 Task: Apply the red colour to the text.
Action: Mouse moved to (44, 200)
Screenshot: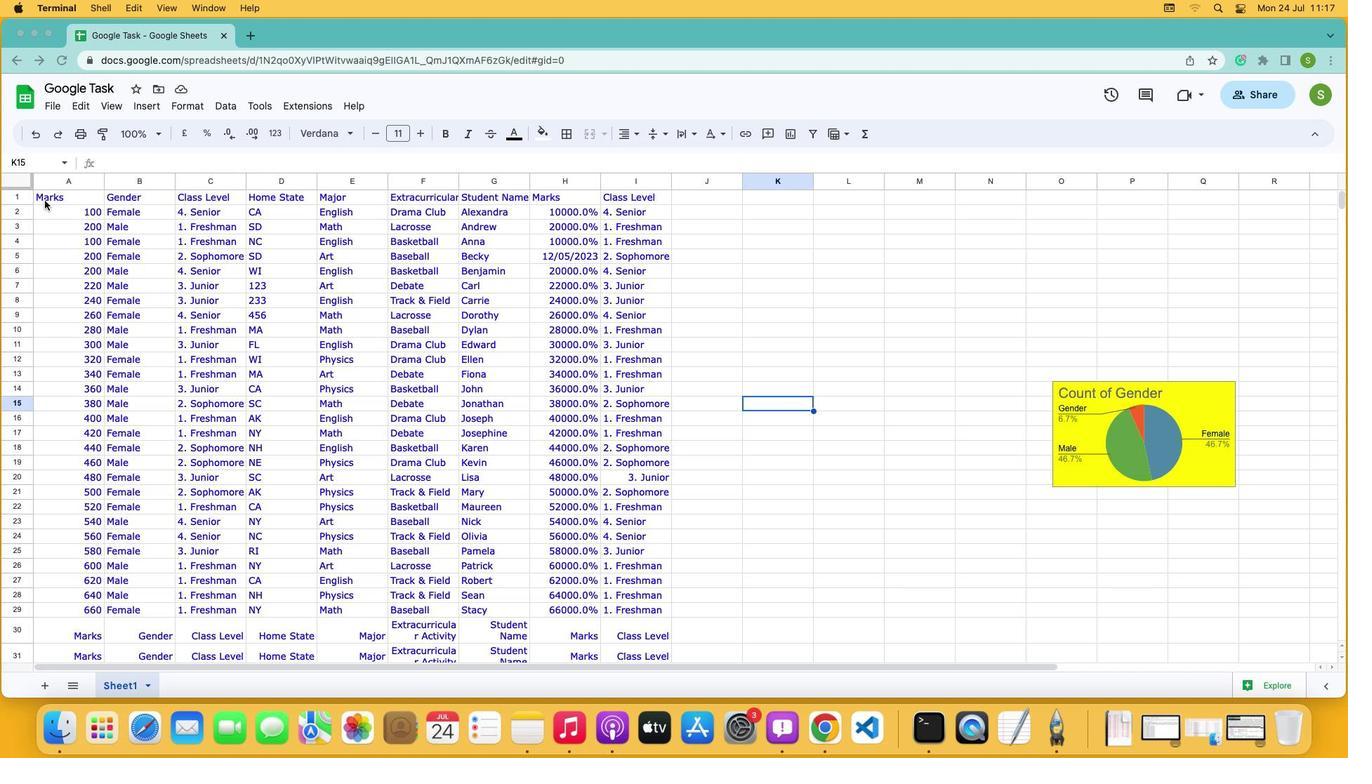 
Action: Mouse pressed left at (44, 200)
Screenshot: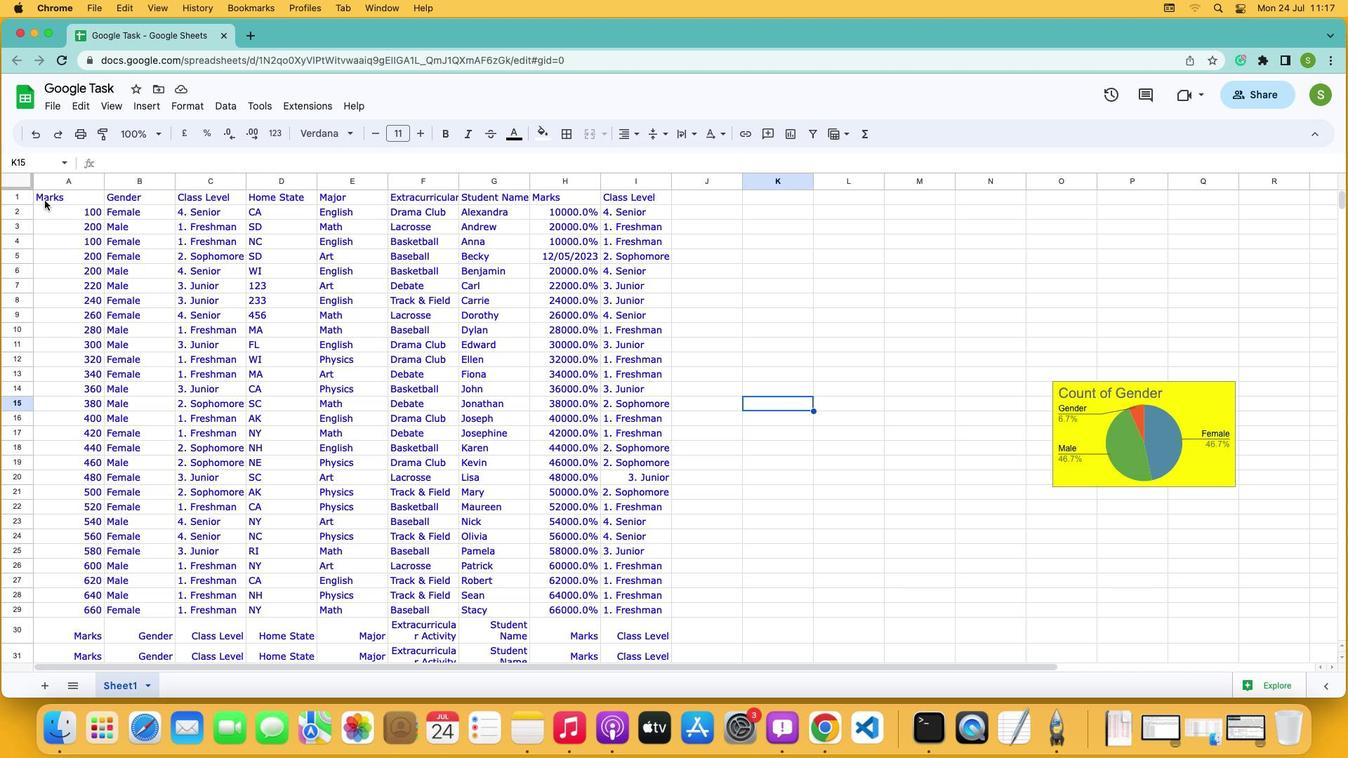 
Action: Mouse moved to (44, 193)
Screenshot: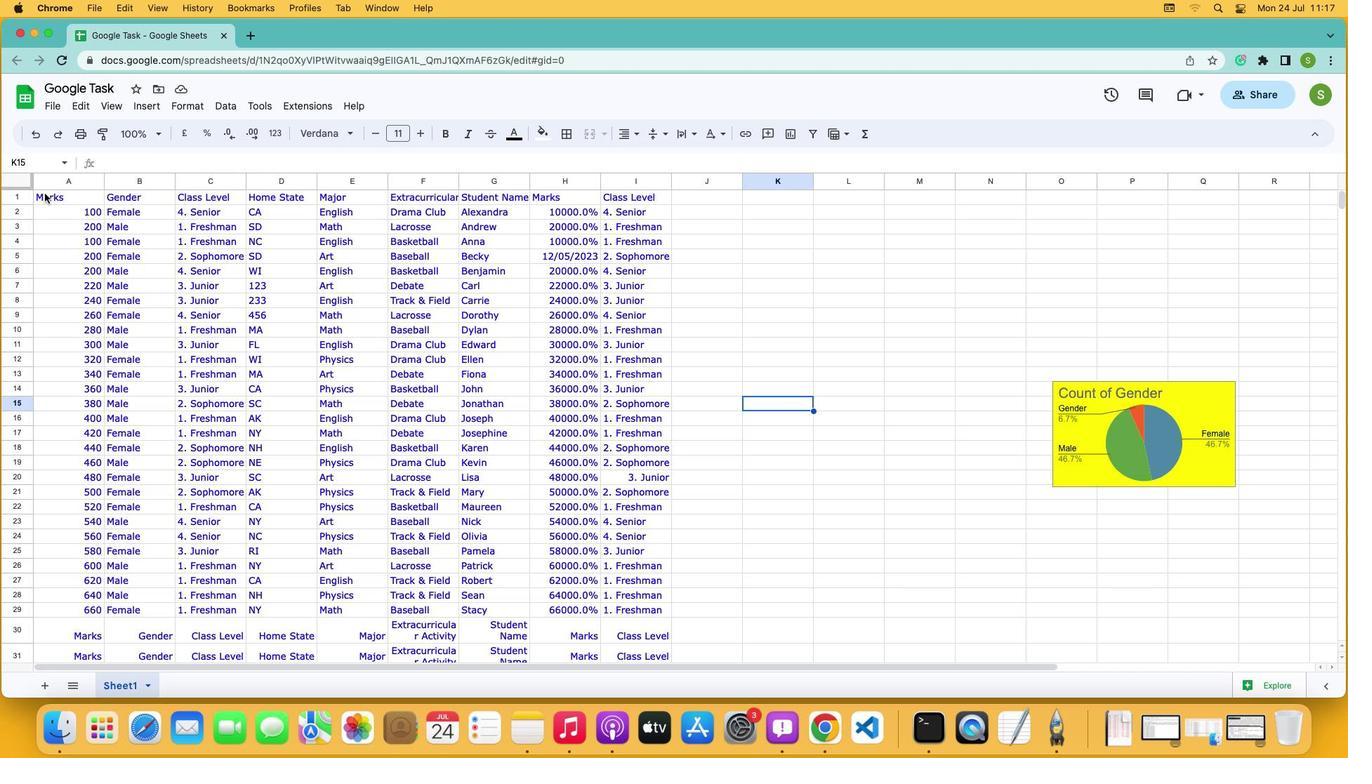 
Action: Mouse pressed left at (44, 193)
Screenshot: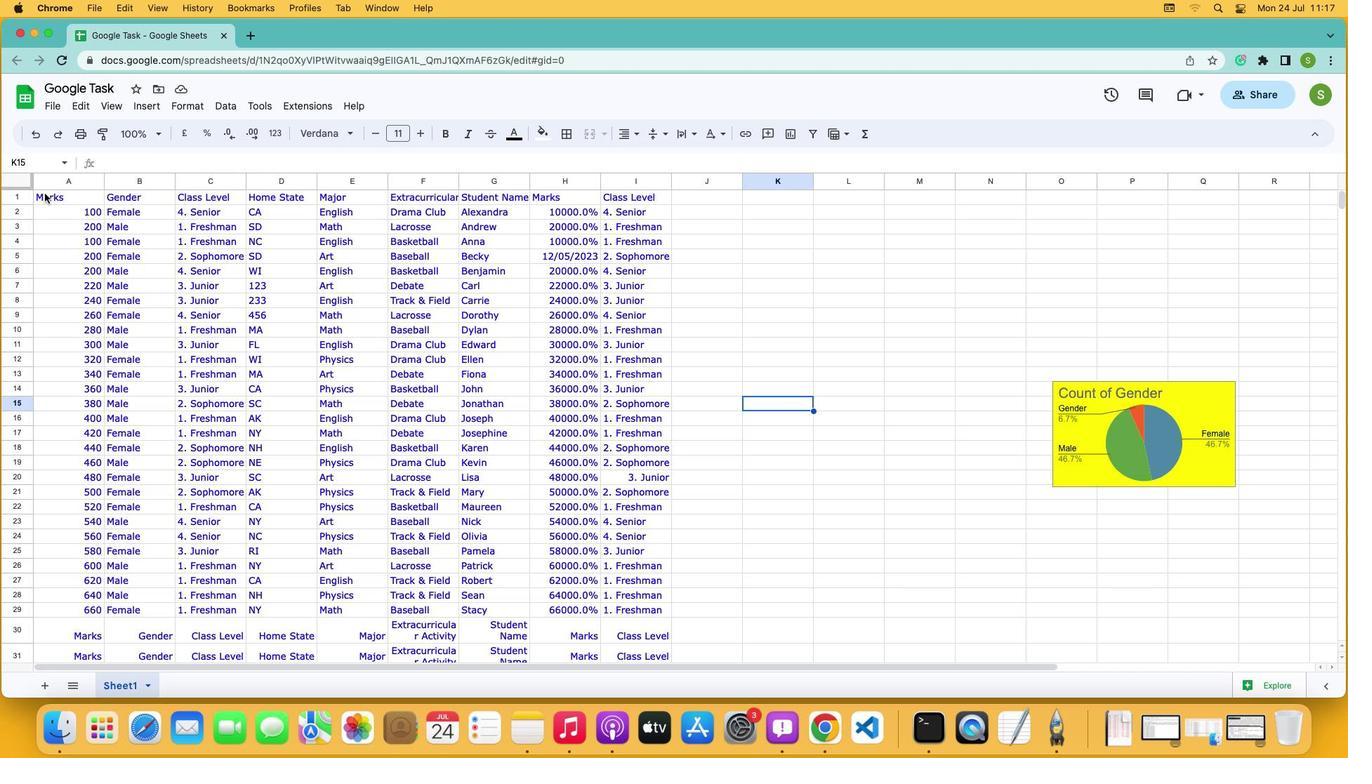 
Action: Mouse moved to (542, 136)
Screenshot: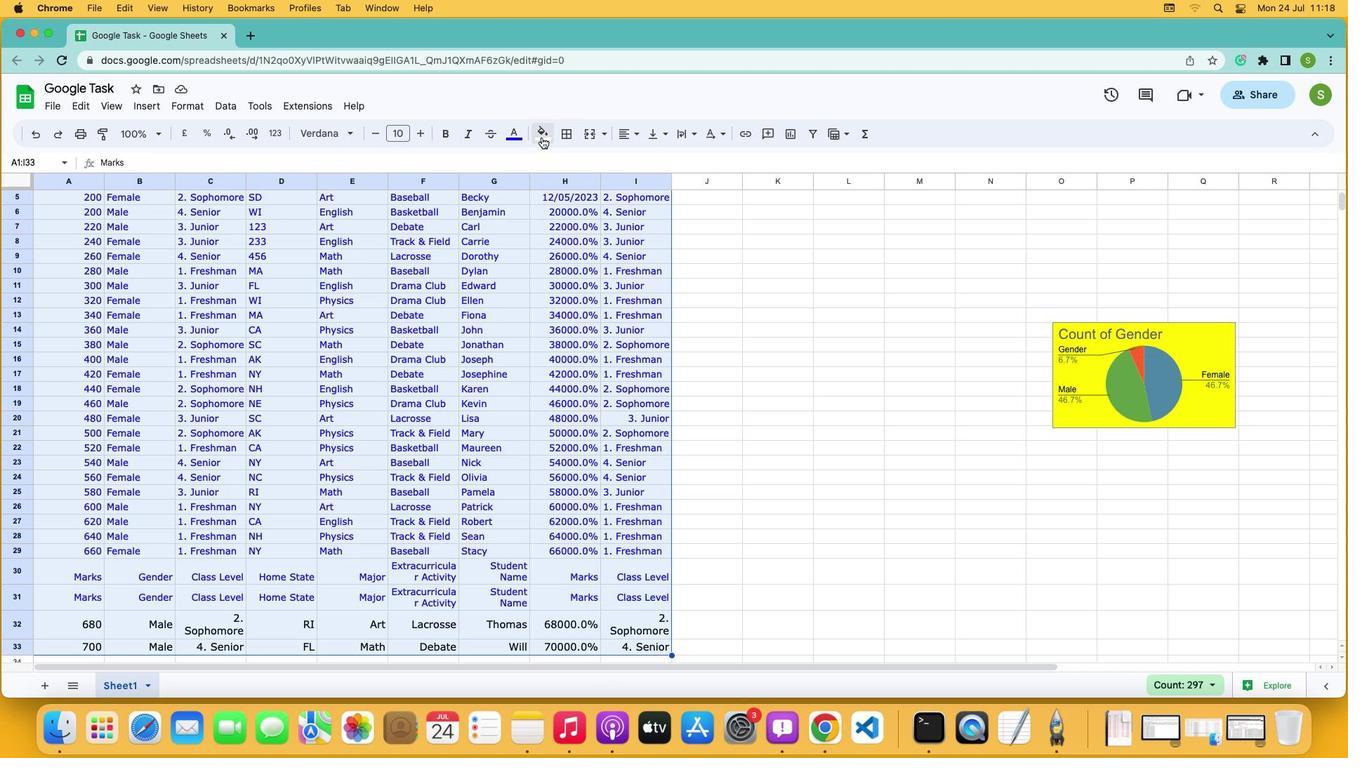 
Action: Mouse pressed left at (542, 136)
Screenshot: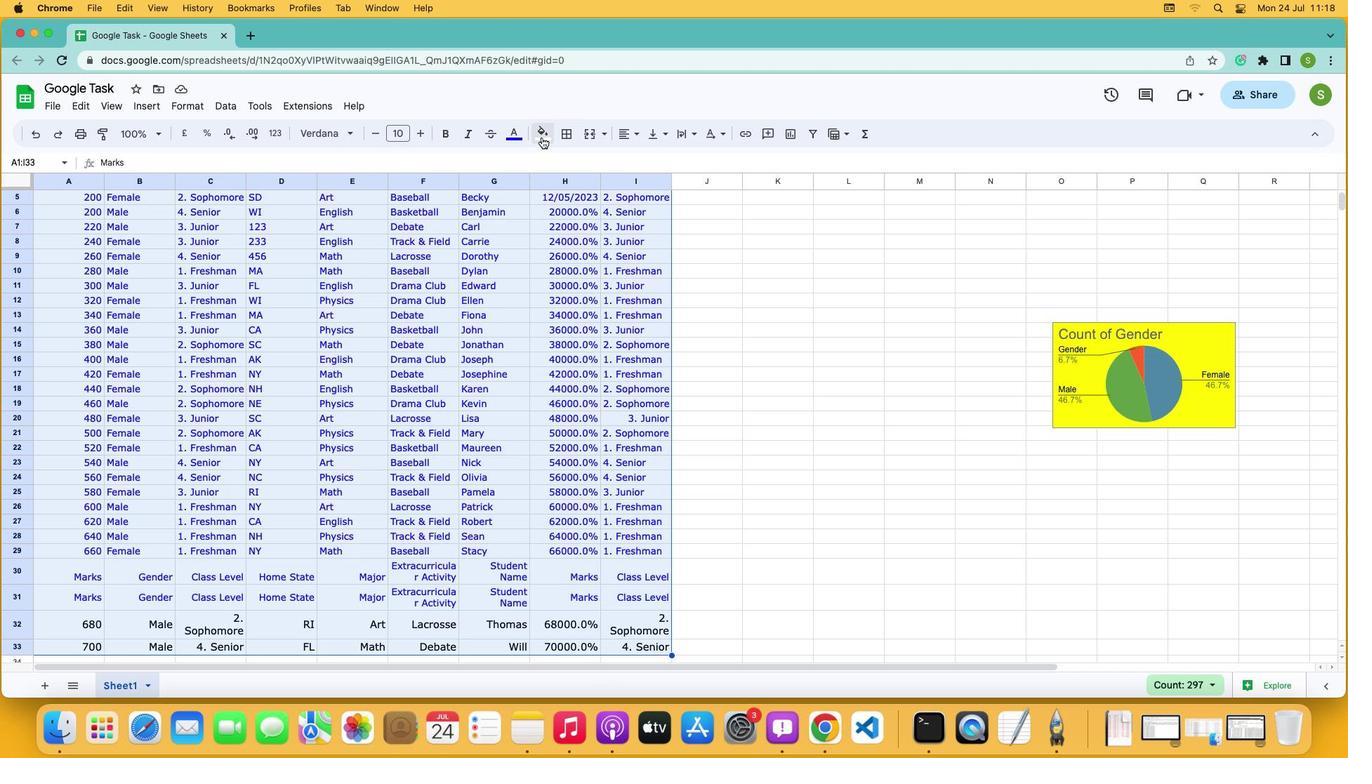 
Action: Mouse moved to (561, 202)
Screenshot: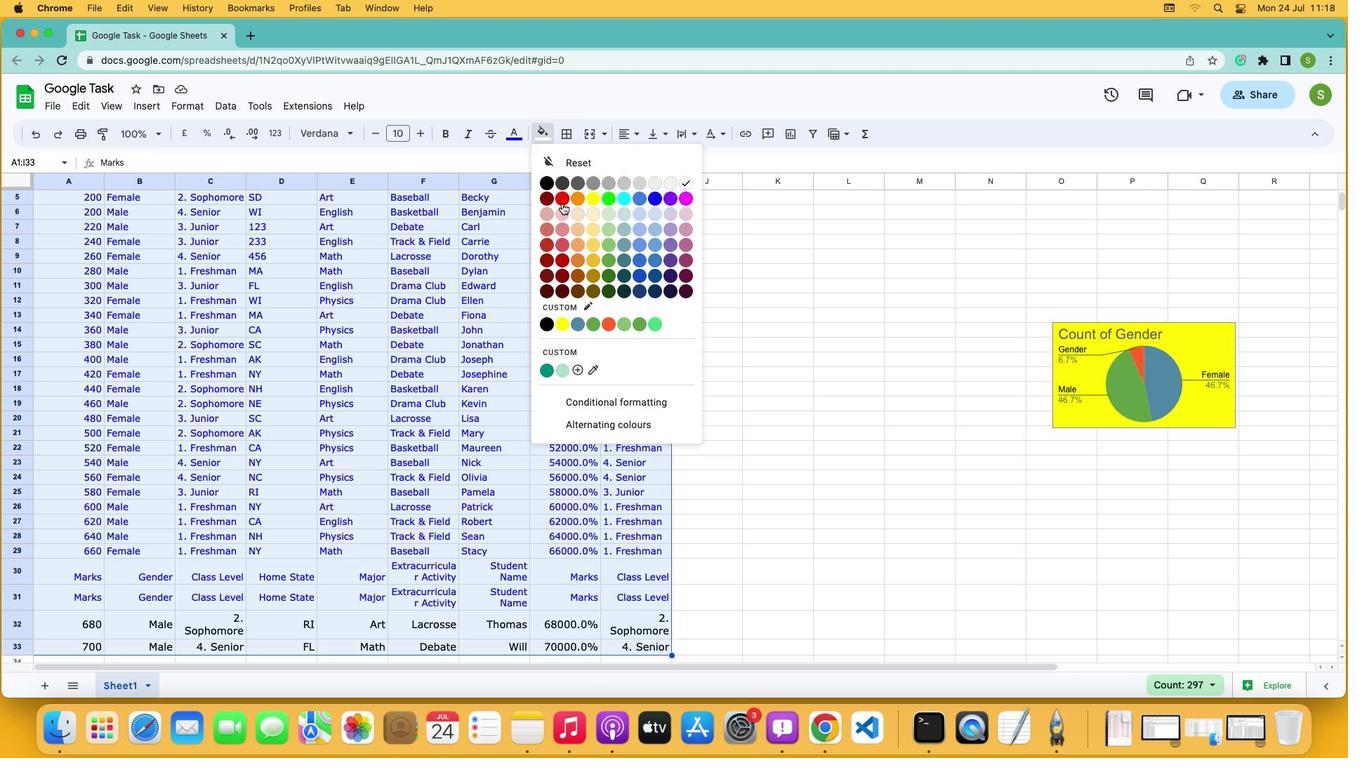 
Action: Mouse pressed left at (561, 202)
Screenshot: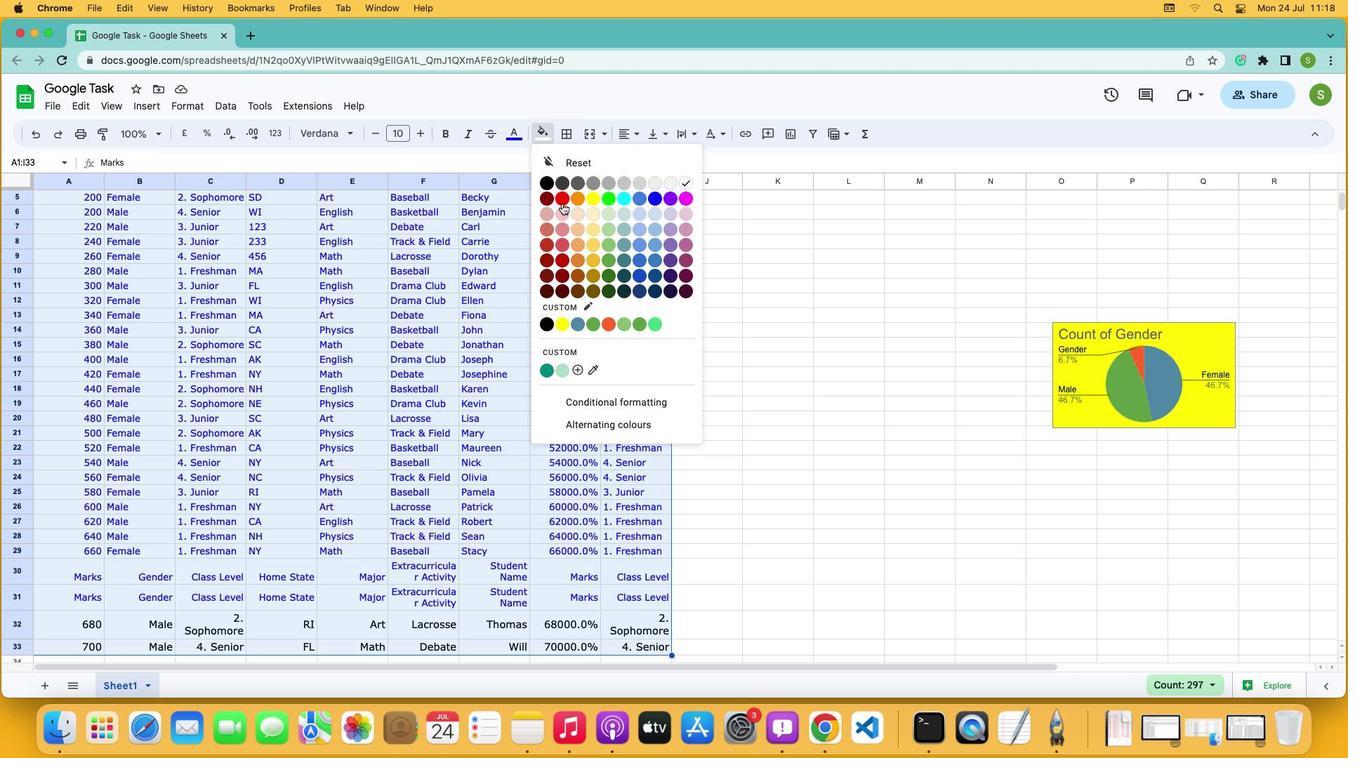 
Action: Mouse moved to (544, 226)
Screenshot: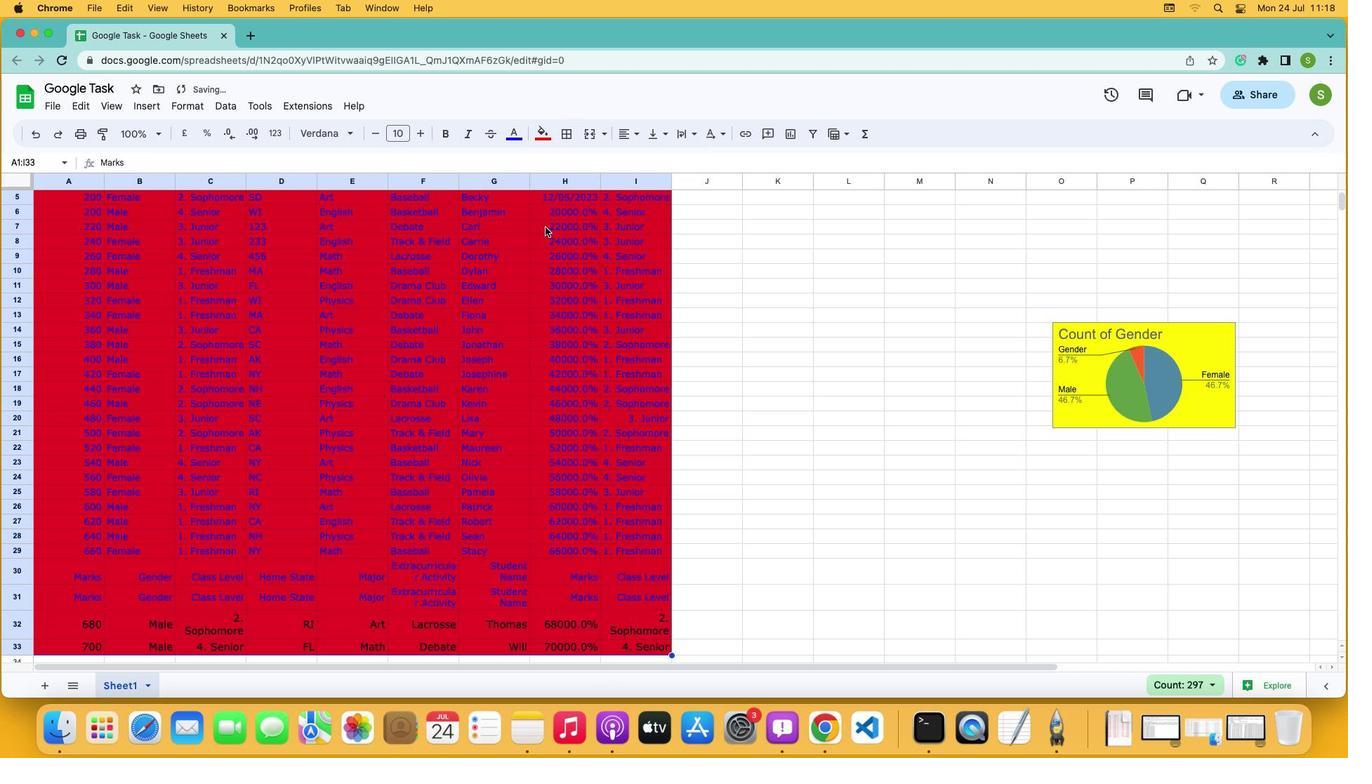 
